 Task: Check the percentage active listings of golf in the last 3 years.
Action: Mouse moved to (795, 226)
Screenshot: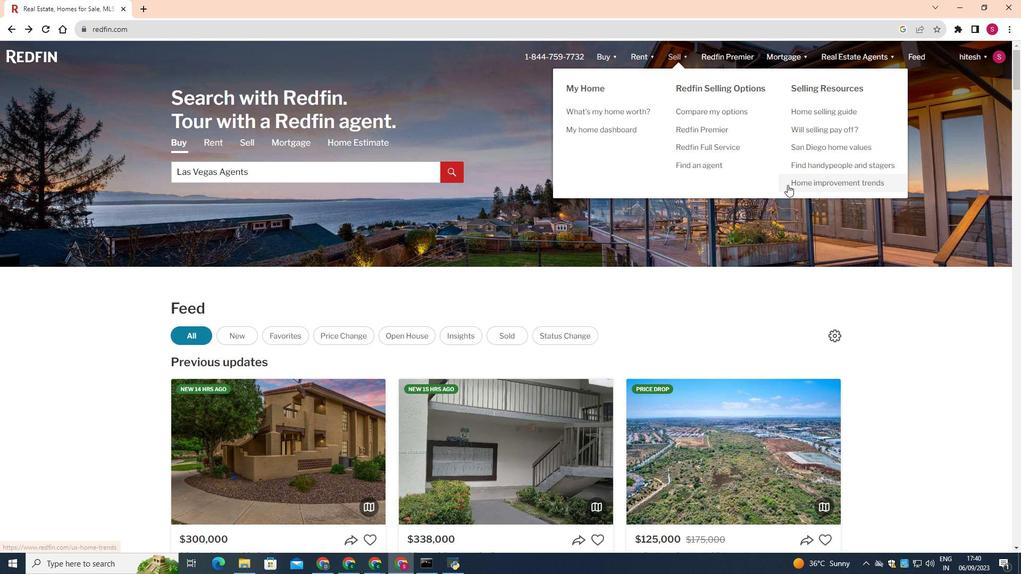 
Action: Mouse pressed left at (795, 226)
Screenshot: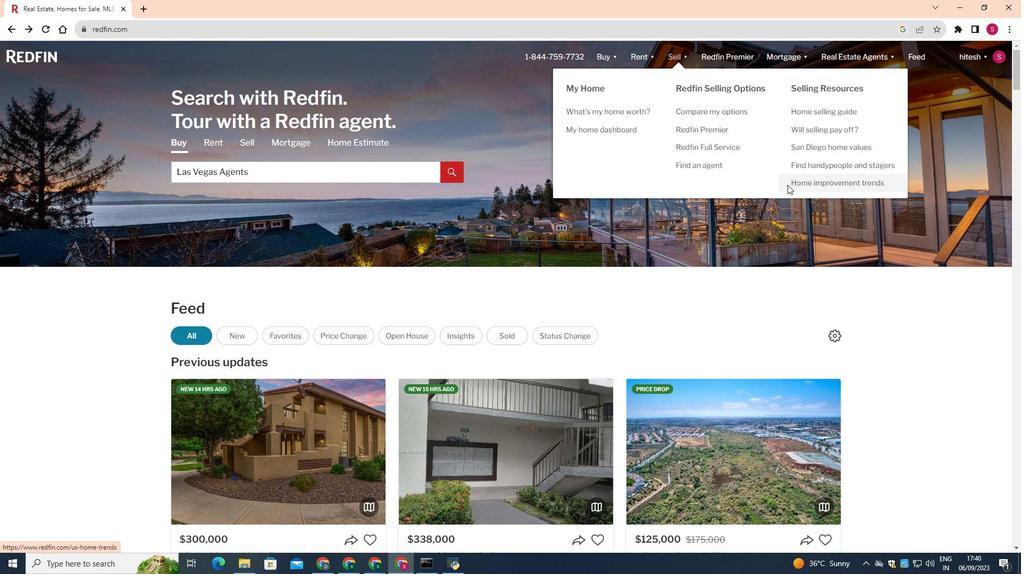 
Action: Mouse moved to (232, 238)
Screenshot: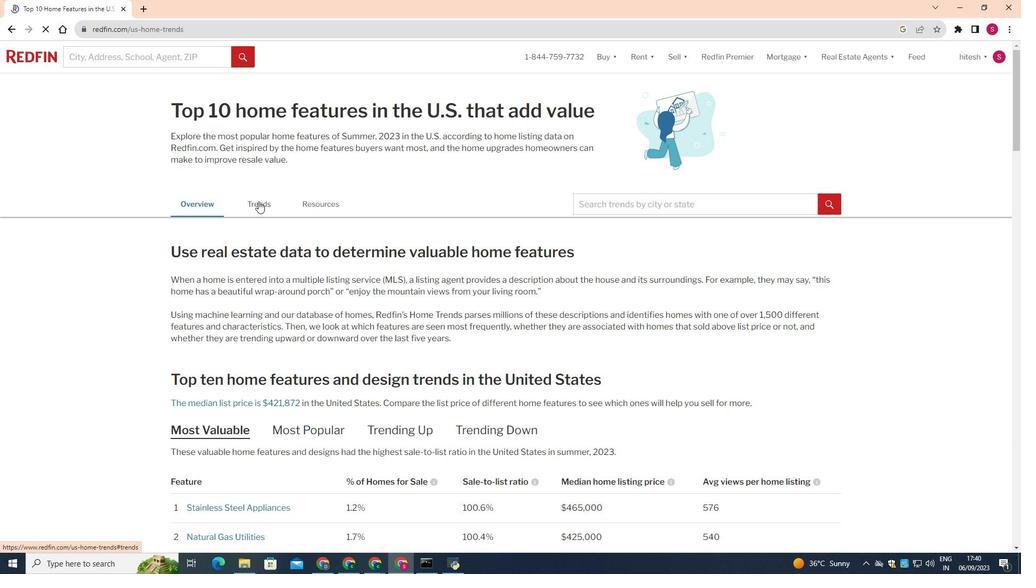 
Action: Mouse pressed left at (232, 238)
Screenshot: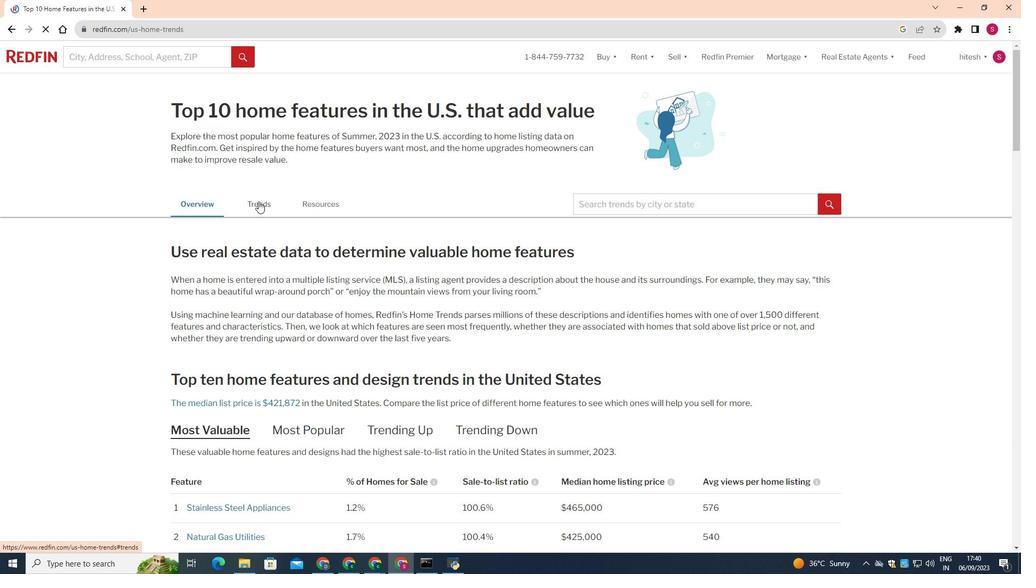 
Action: Mouse moved to (307, 307)
Screenshot: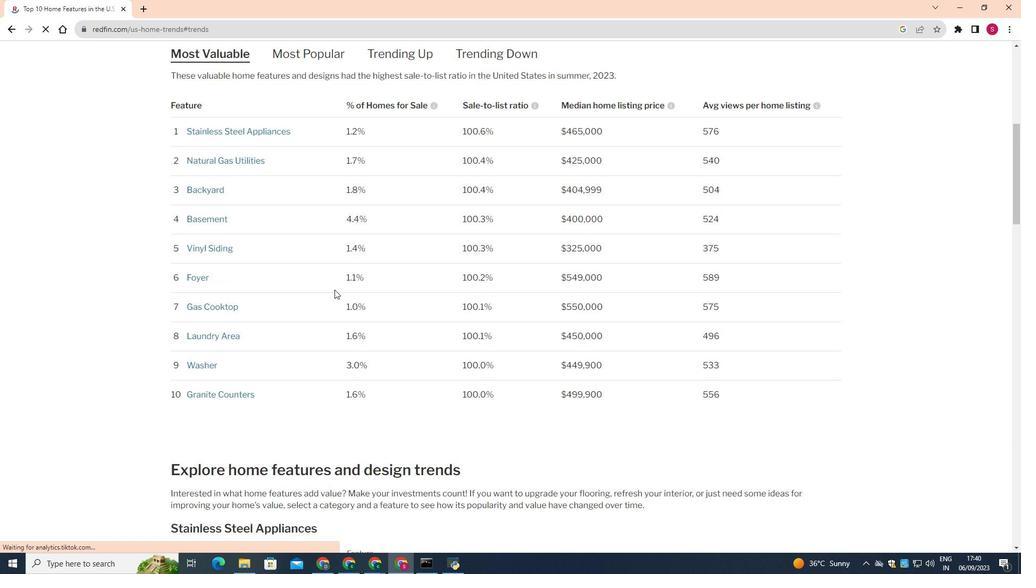 
Action: Mouse scrolled (307, 306) with delta (0, 0)
Screenshot: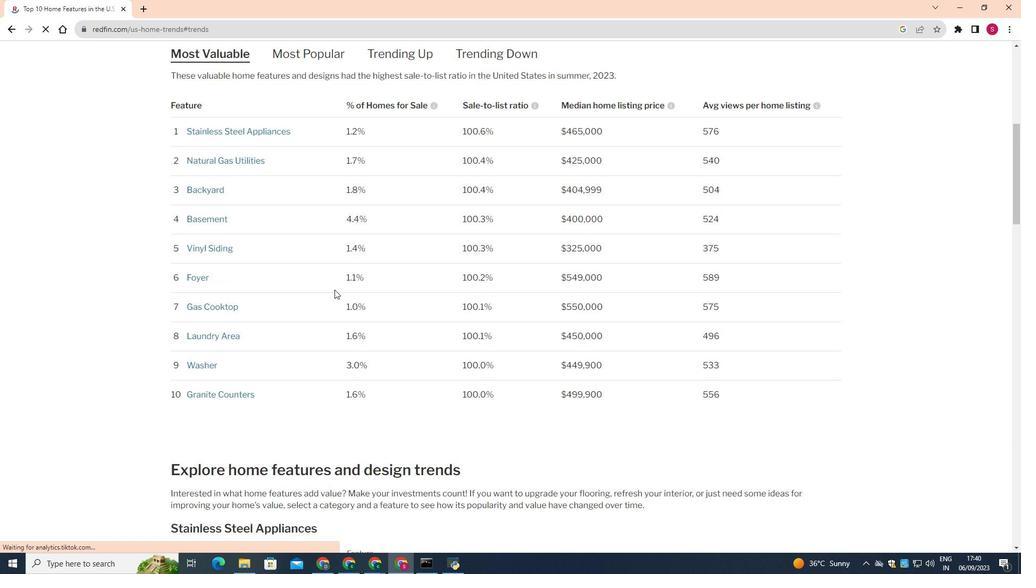 
Action: Mouse moved to (310, 308)
Screenshot: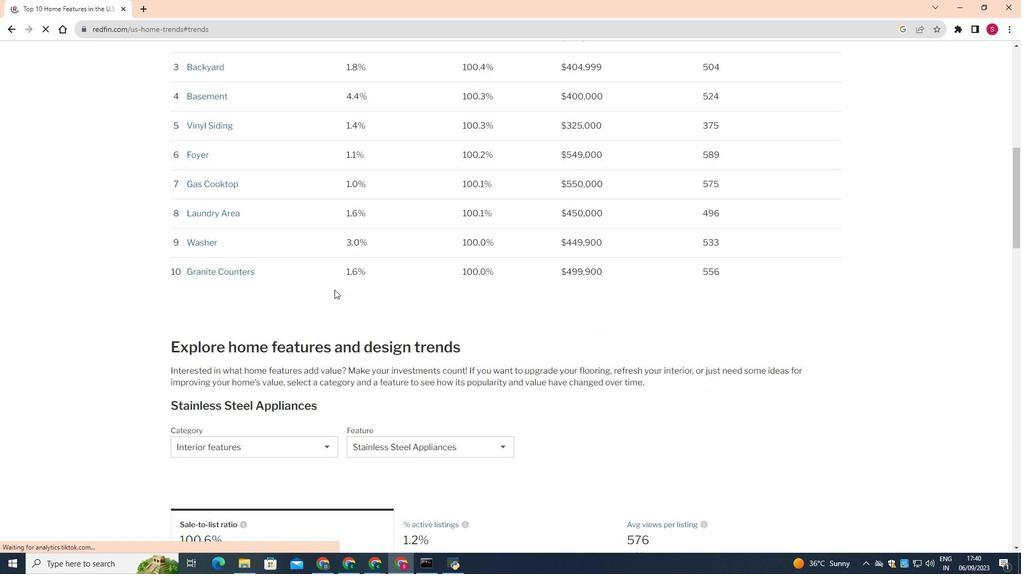 
Action: Mouse scrolled (310, 308) with delta (0, 0)
Screenshot: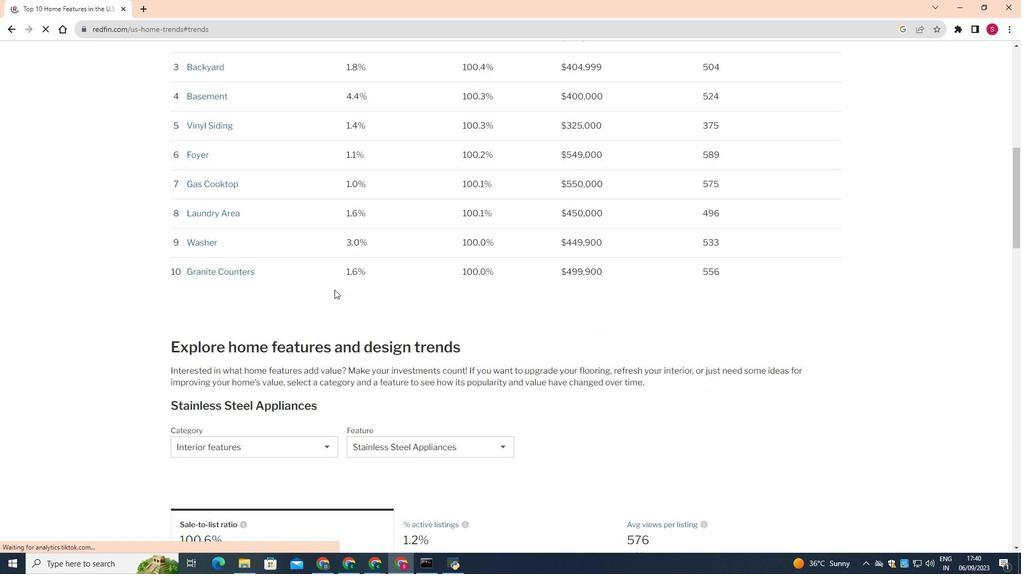 
Action: Mouse moved to (311, 309)
Screenshot: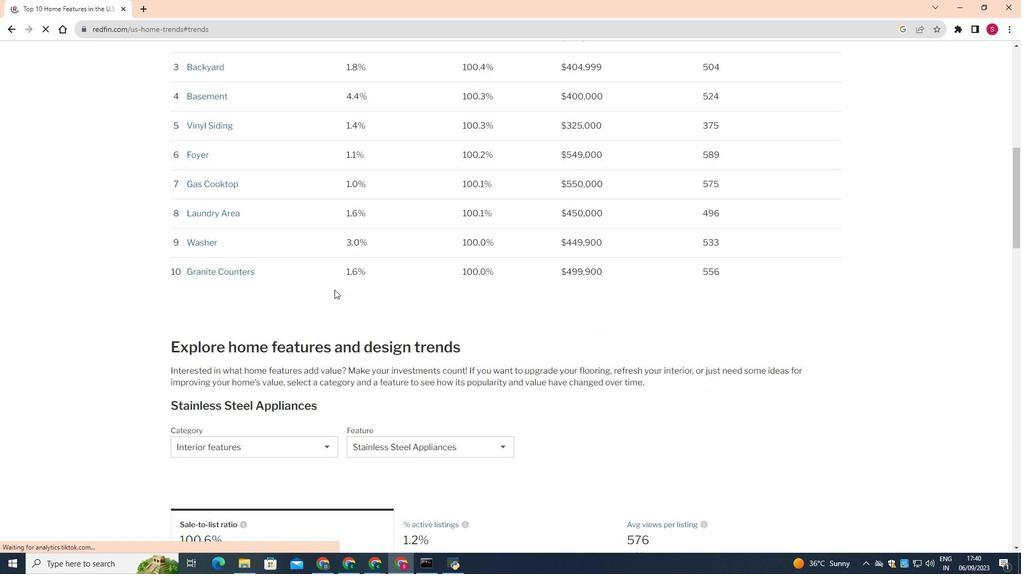 
Action: Mouse scrolled (311, 308) with delta (0, 0)
Screenshot: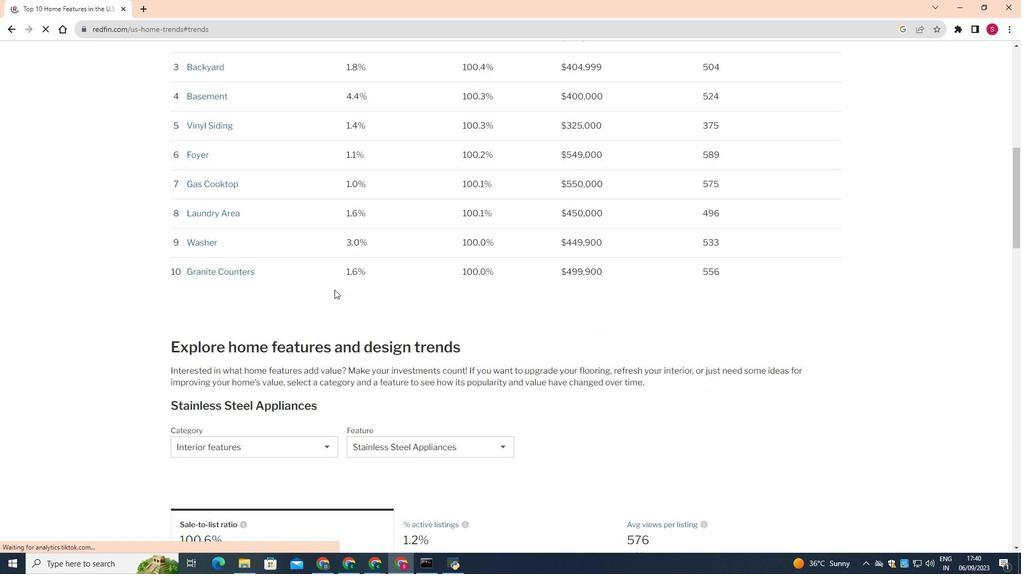 
Action: Mouse scrolled (311, 308) with delta (0, 0)
Screenshot: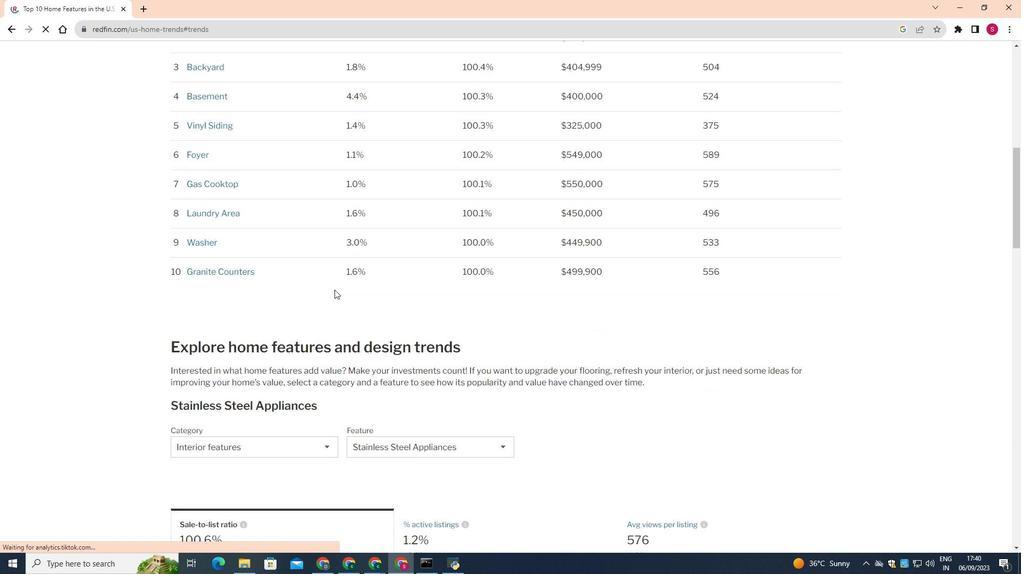 
Action: Mouse moved to (311, 309)
Screenshot: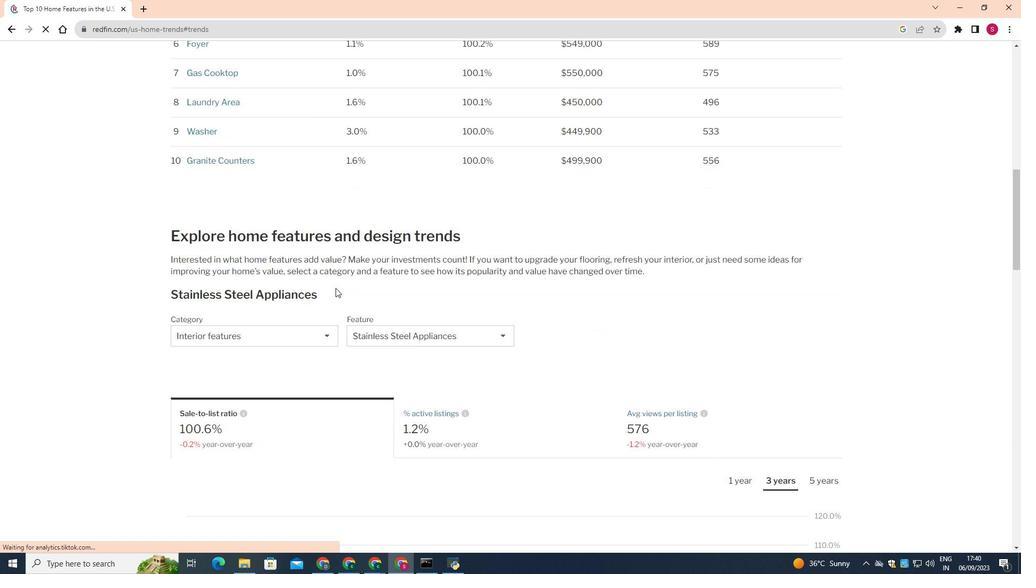 
Action: Mouse scrolled (311, 308) with delta (0, 0)
Screenshot: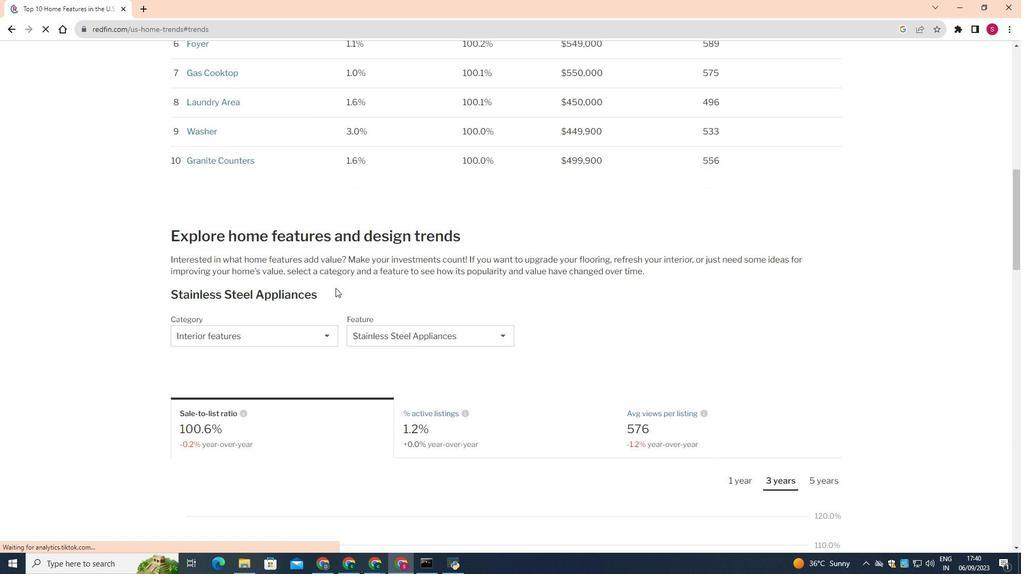 
Action: Mouse moved to (312, 309)
Screenshot: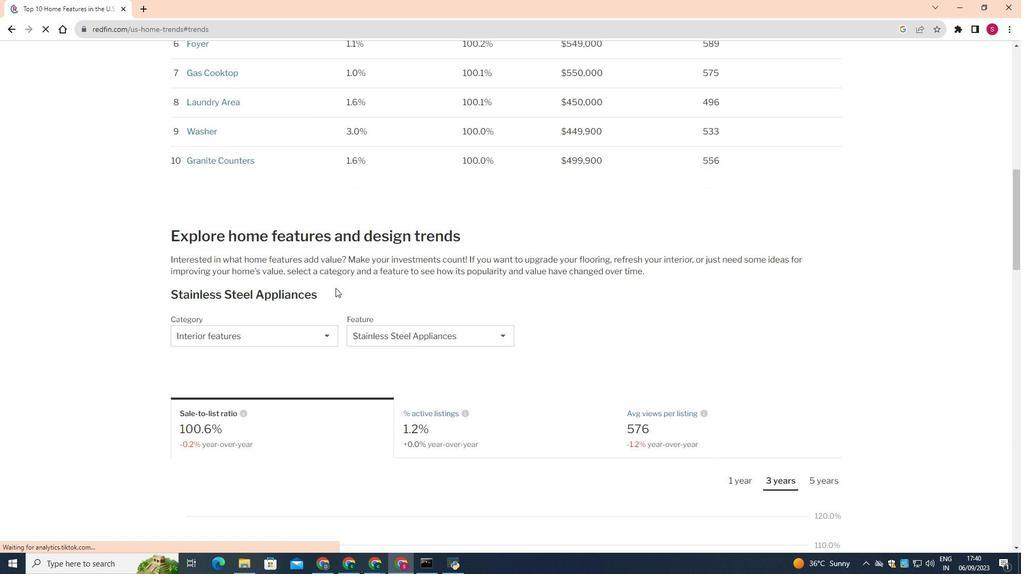 
Action: Mouse scrolled (312, 308) with delta (0, 0)
Screenshot: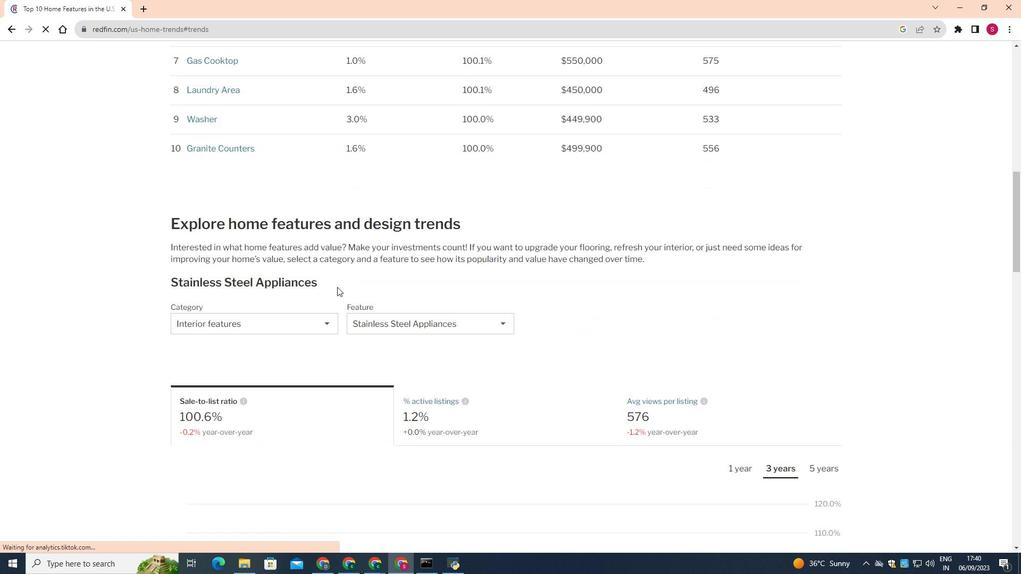
Action: Mouse moved to (227, 334)
Screenshot: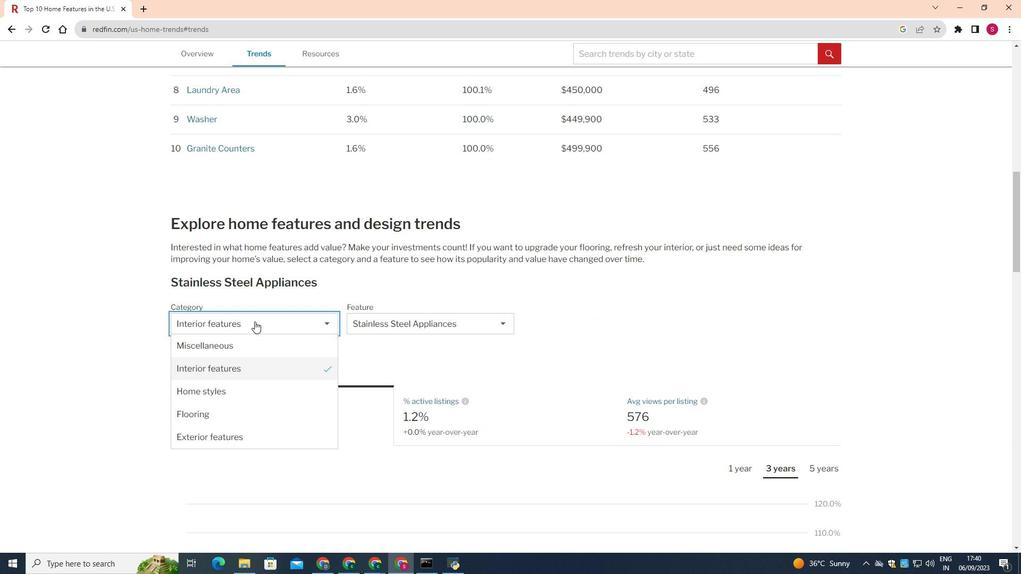
Action: Mouse pressed left at (227, 334)
Screenshot: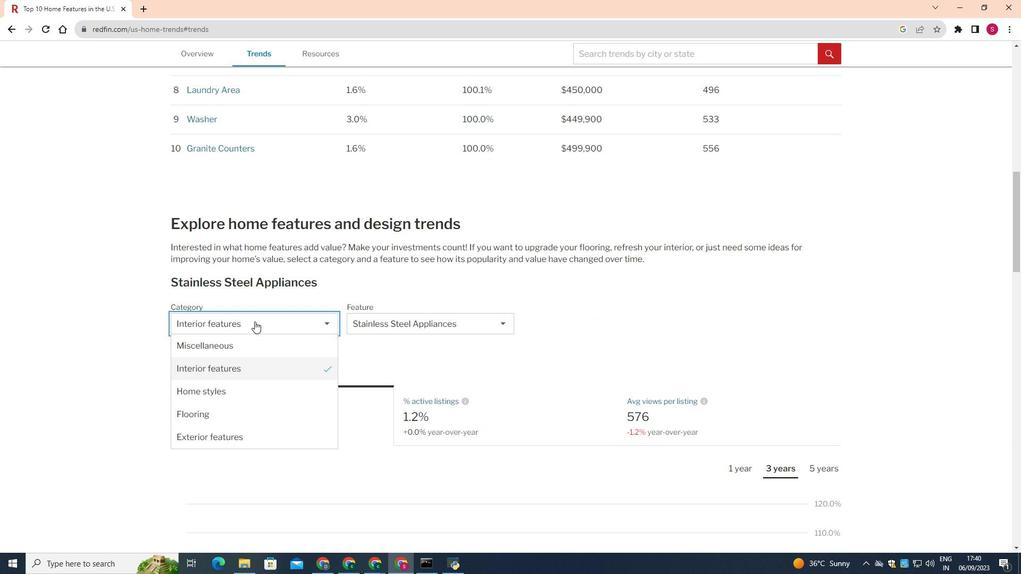 
Action: Mouse moved to (215, 350)
Screenshot: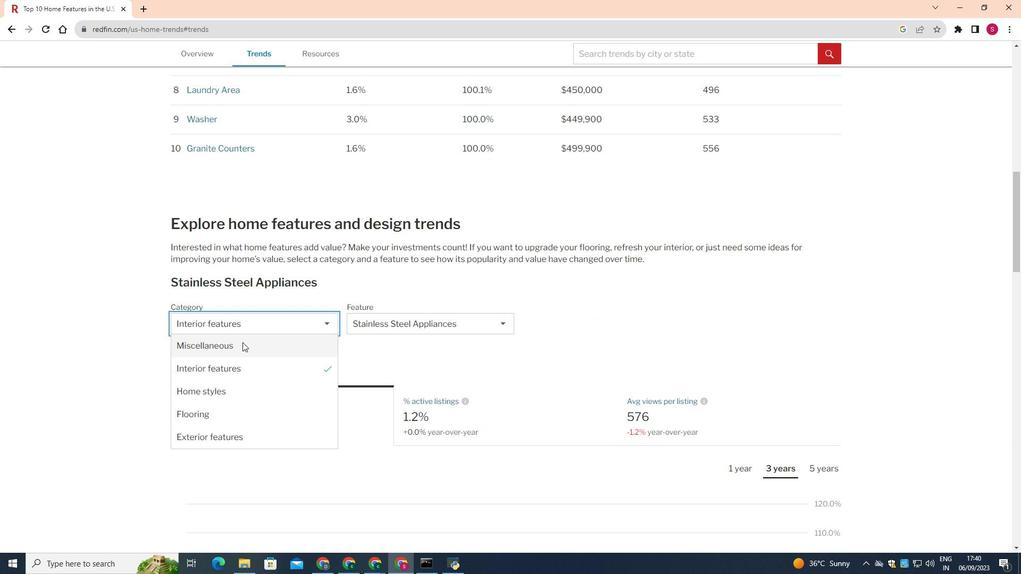 
Action: Mouse pressed left at (215, 350)
Screenshot: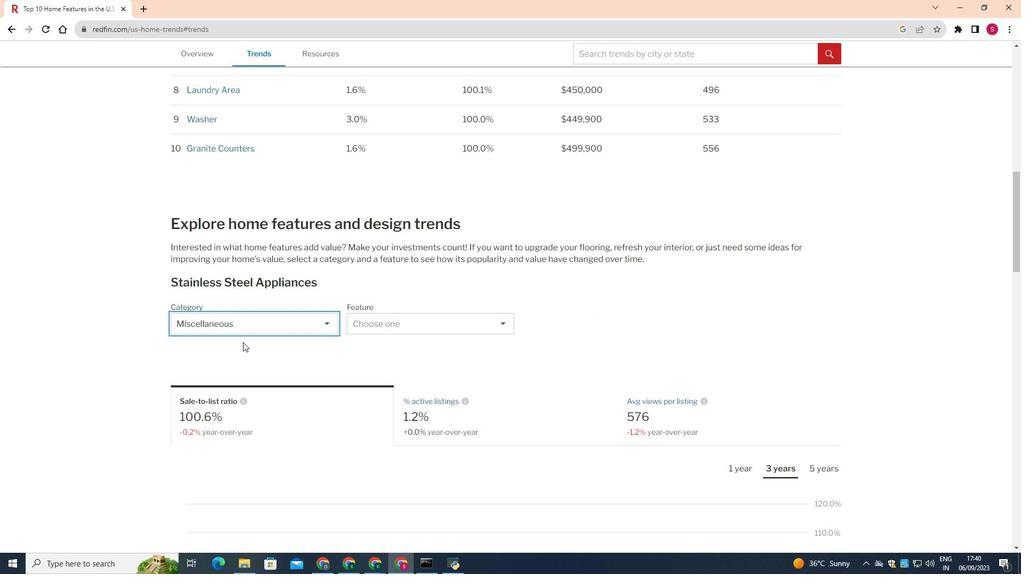 
Action: Mouse moved to (347, 337)
Screenshot: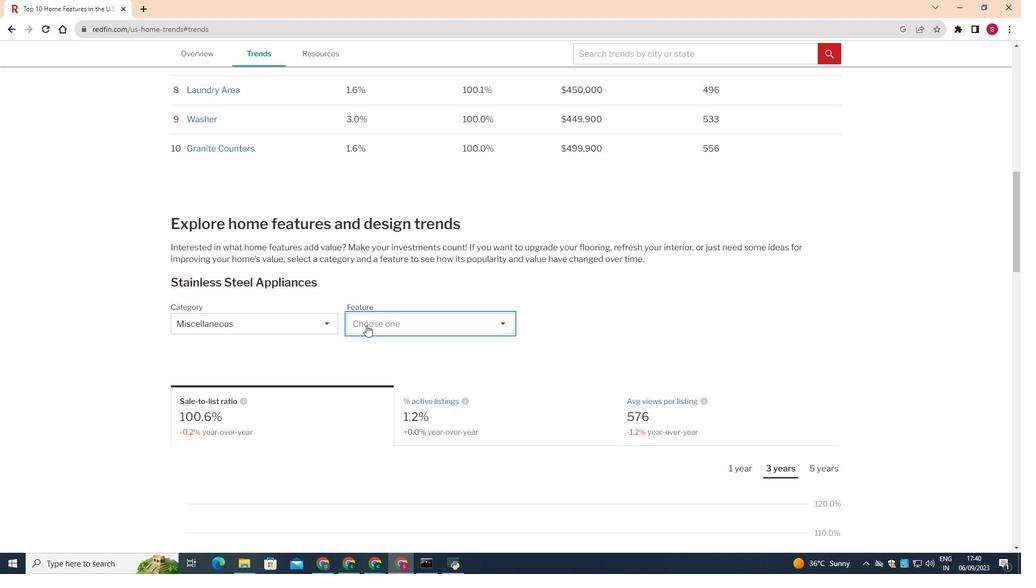 
Action: Mouse pressed left at (347, 337)
Screenshot: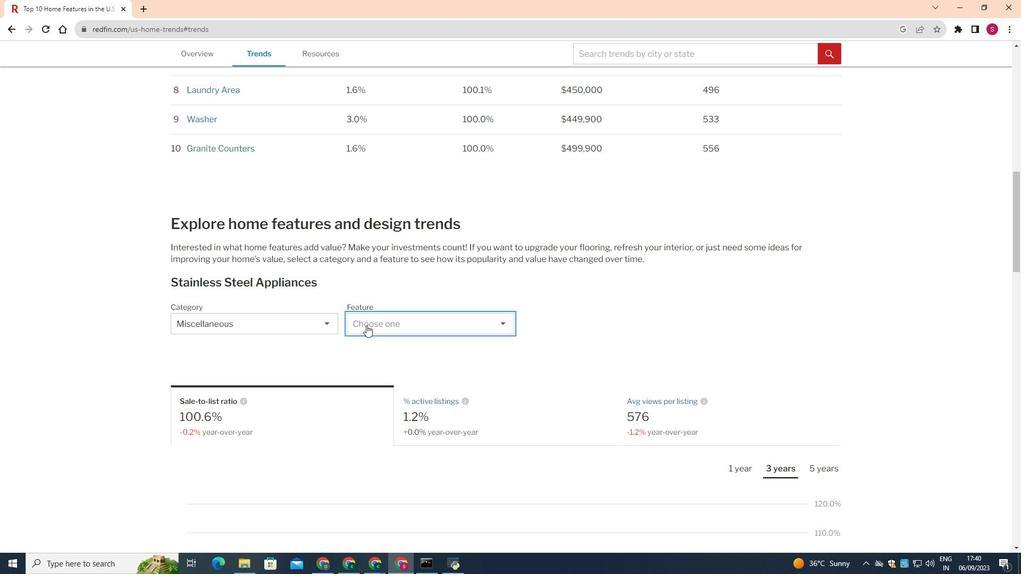 
Action: Mouse moved to (382, 443)
Screenshot: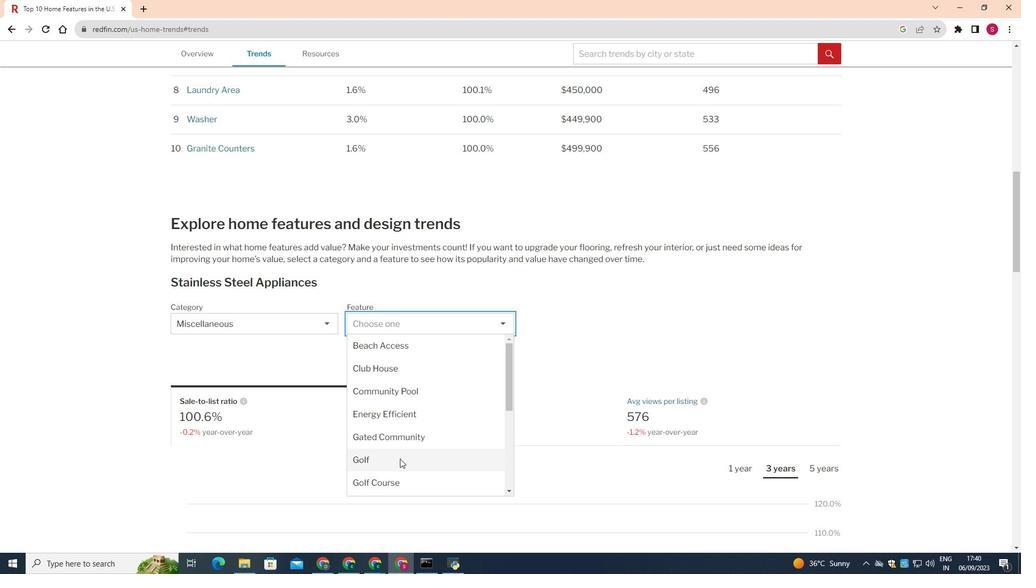 
Action: Mouse pressed left at (382, 443)
Screenshot: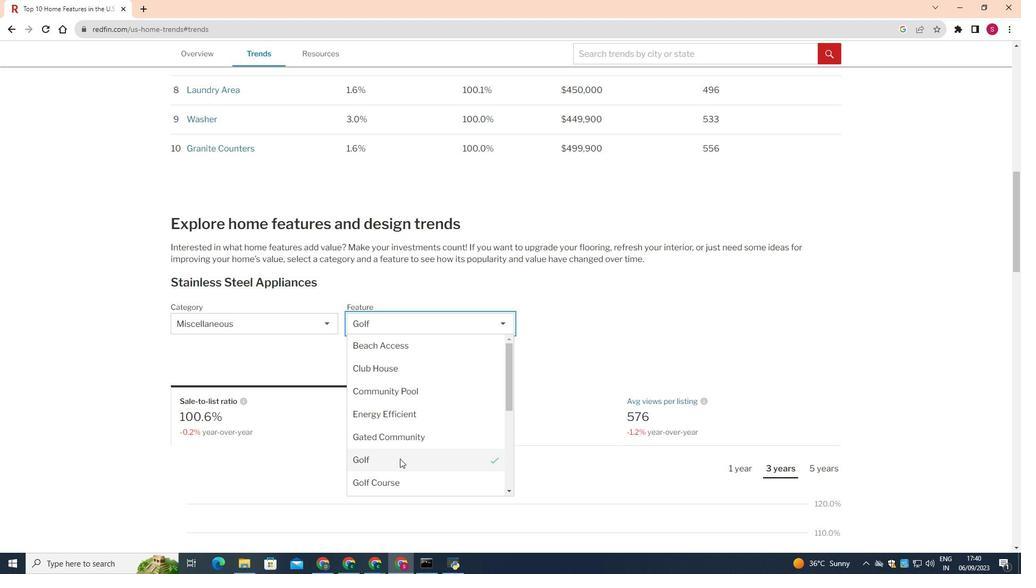 
Action: Mouse moved to (479, 412)
Screenshot: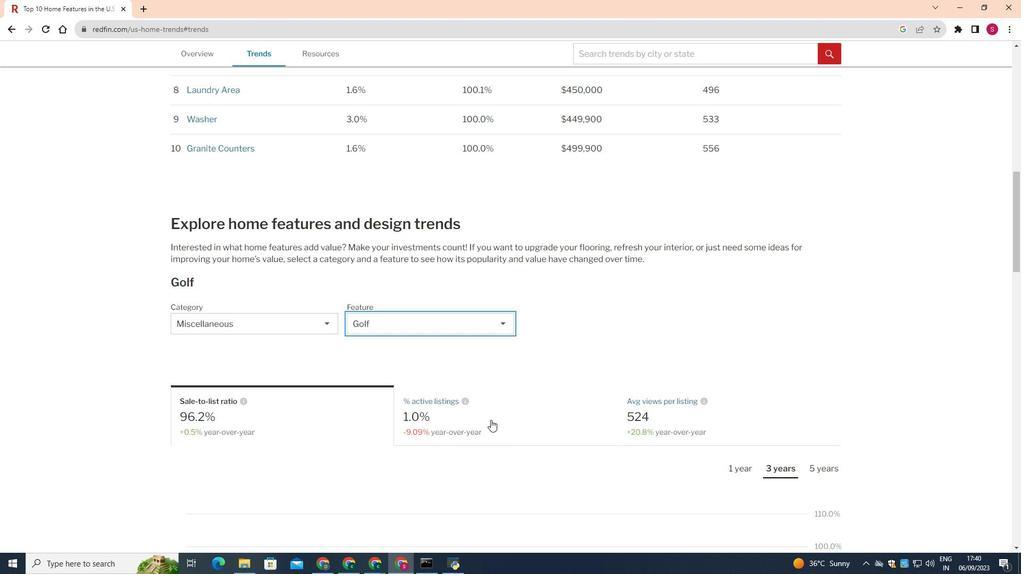 
Action: Mouse pressed left at (479, 412)
Screenshot: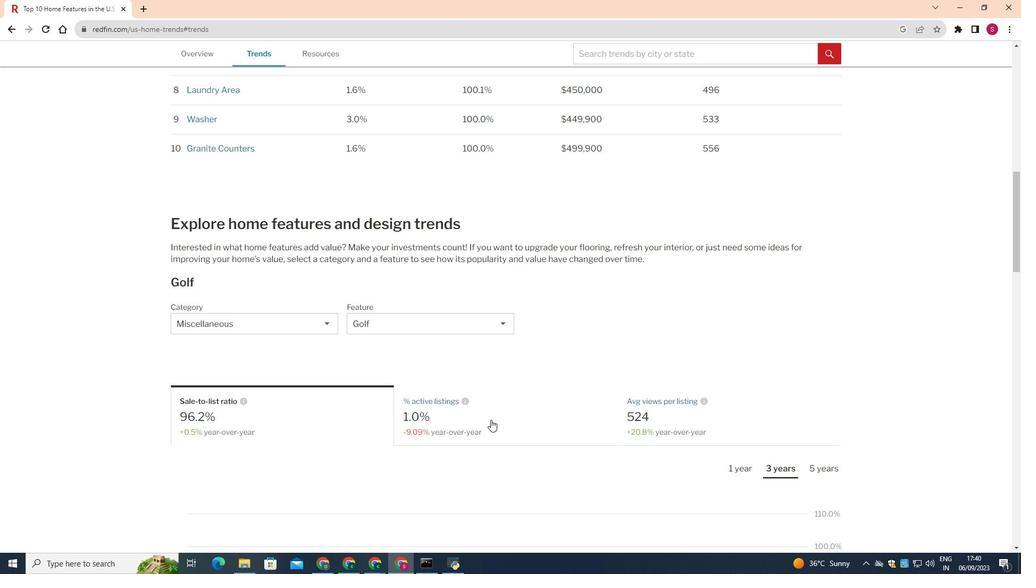
Action: Mouse moved to (794, 454)
Screenshot: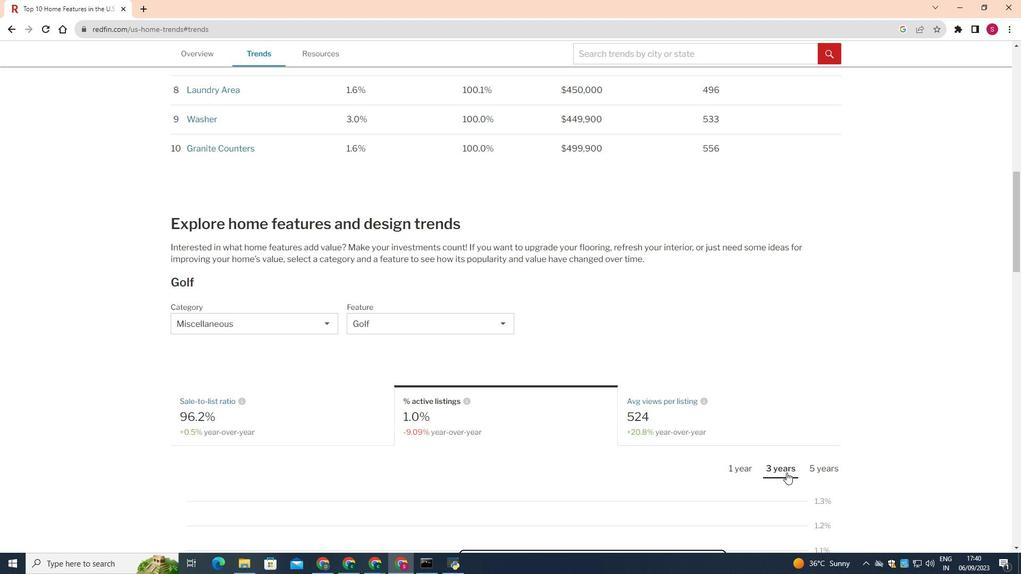 
Action: Mouse pressed left at (794, 454)
Screenshot: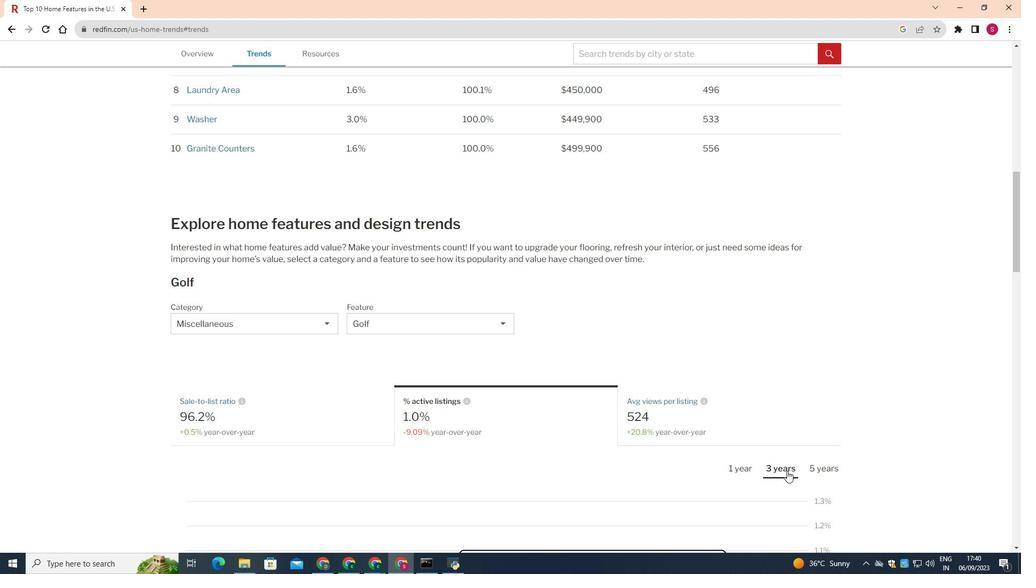 
Action: Mouse moved to (729, 385)
Screenshot: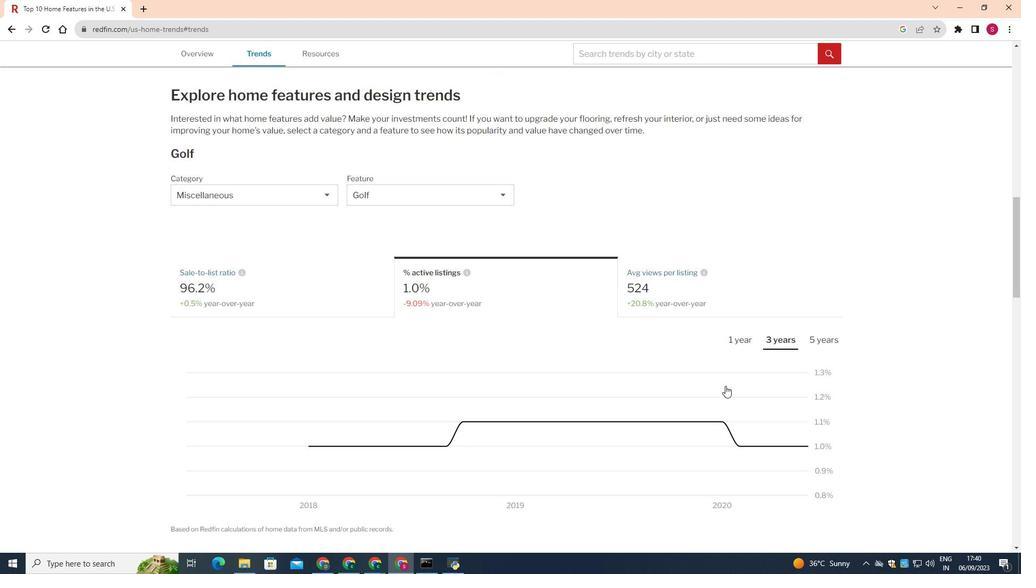 
Action: Mouse scrolled (729, 385) with delta (0, 0)
Screenshot: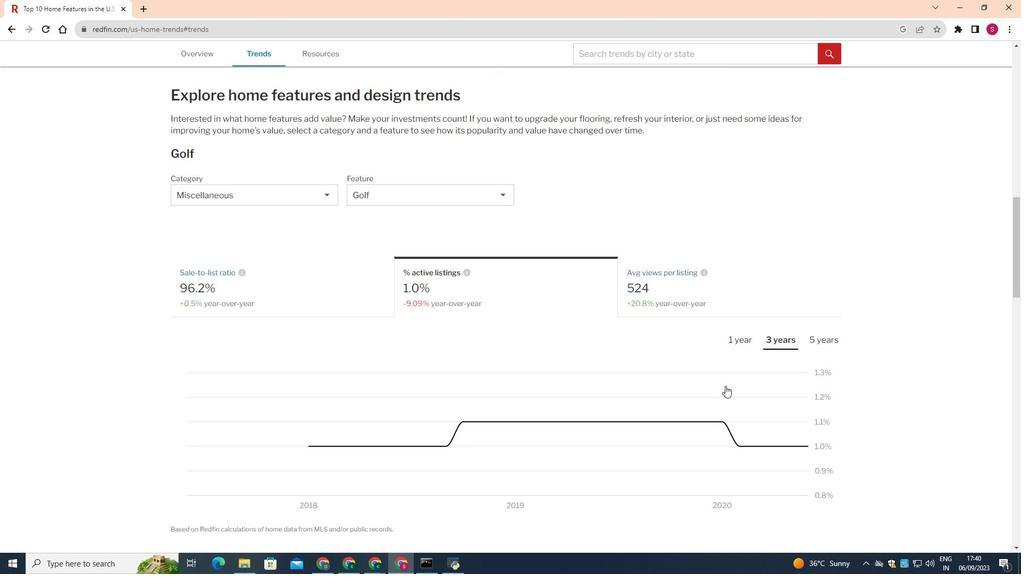 
Action: Mouse scrolled (729, 385) with delta (0, 0)
Screenshot: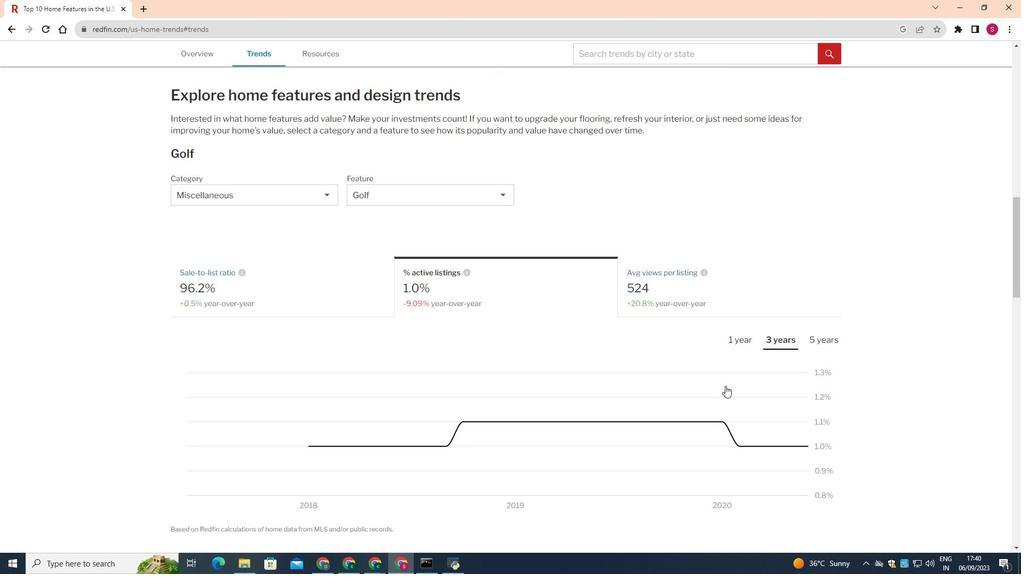 
Action: Mouse scrolled (729, 385) with delta (0, 0)
Screenshot: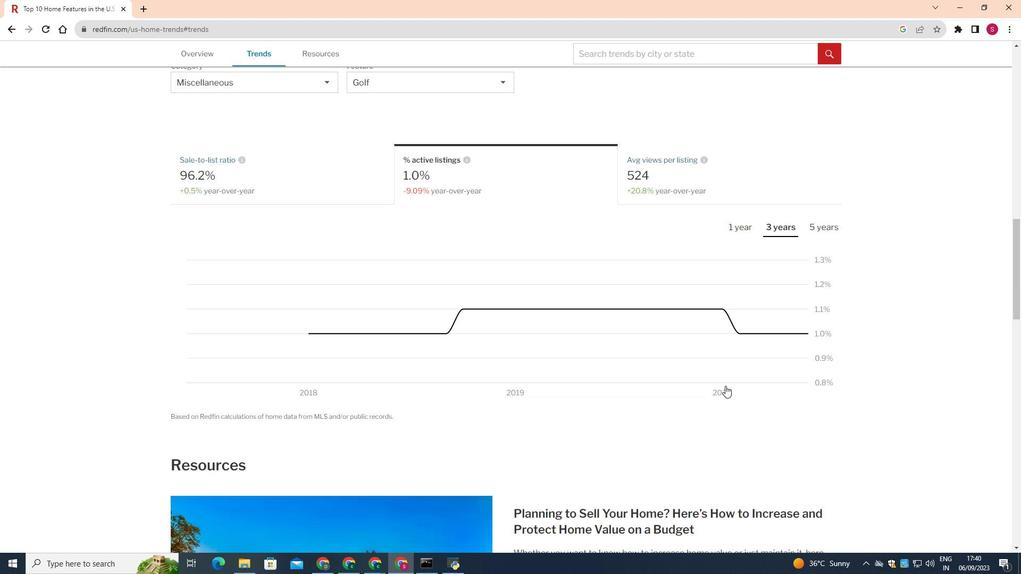 
Action: Mouse scrolled (729, 385) with delta (0, 0)
Screenshot: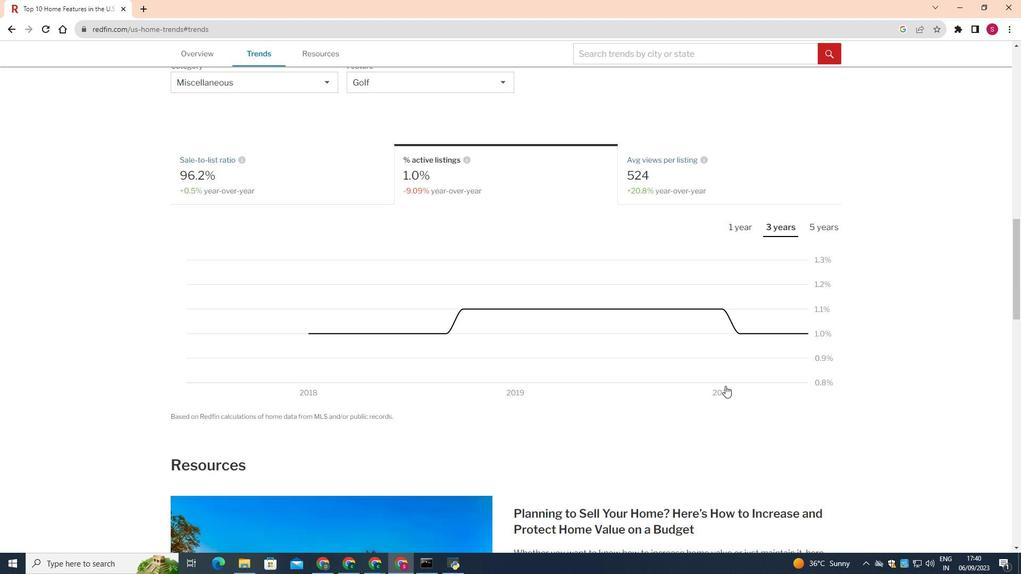 
Action: Mouse scrolled (729, 385) with delta (0, 0)
Screenshot: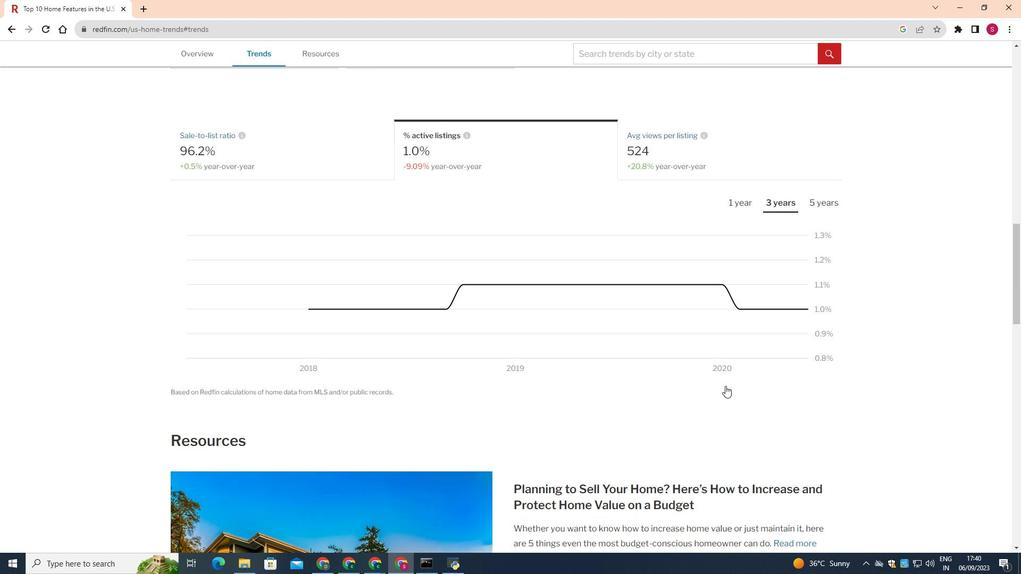 
